 Task: Add Sprouts Organic Firm Tofu to the cart.
Action: Mouse moved to (19, 101)
Screenshot: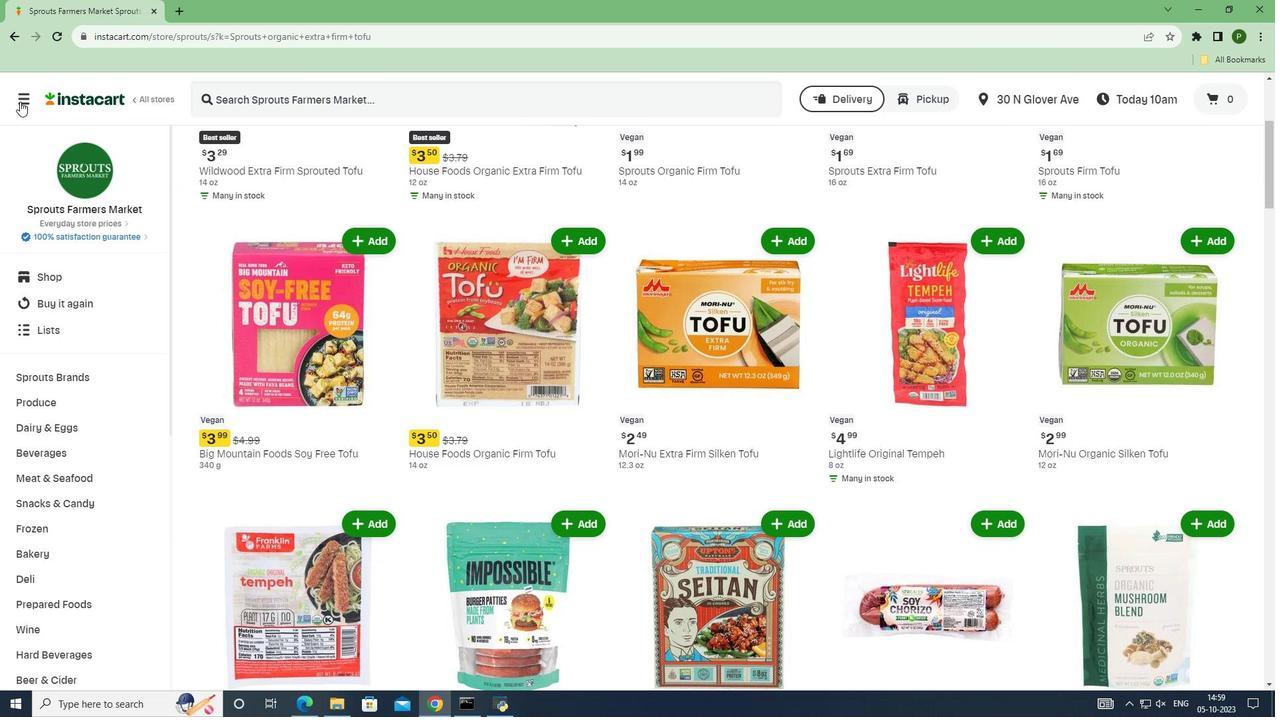 
Action: Mouse pressed left at (19, 101)
Screenshot: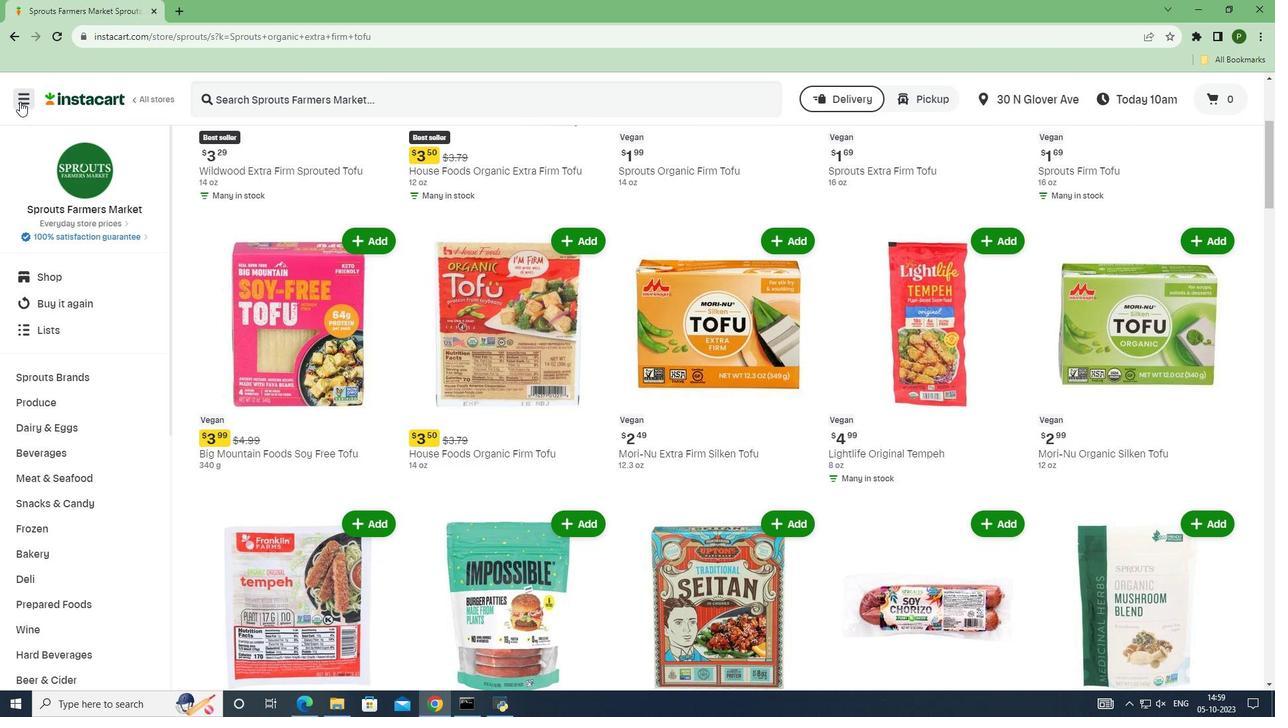 
Action: Mouse moved to (61, 347)
Screenshot: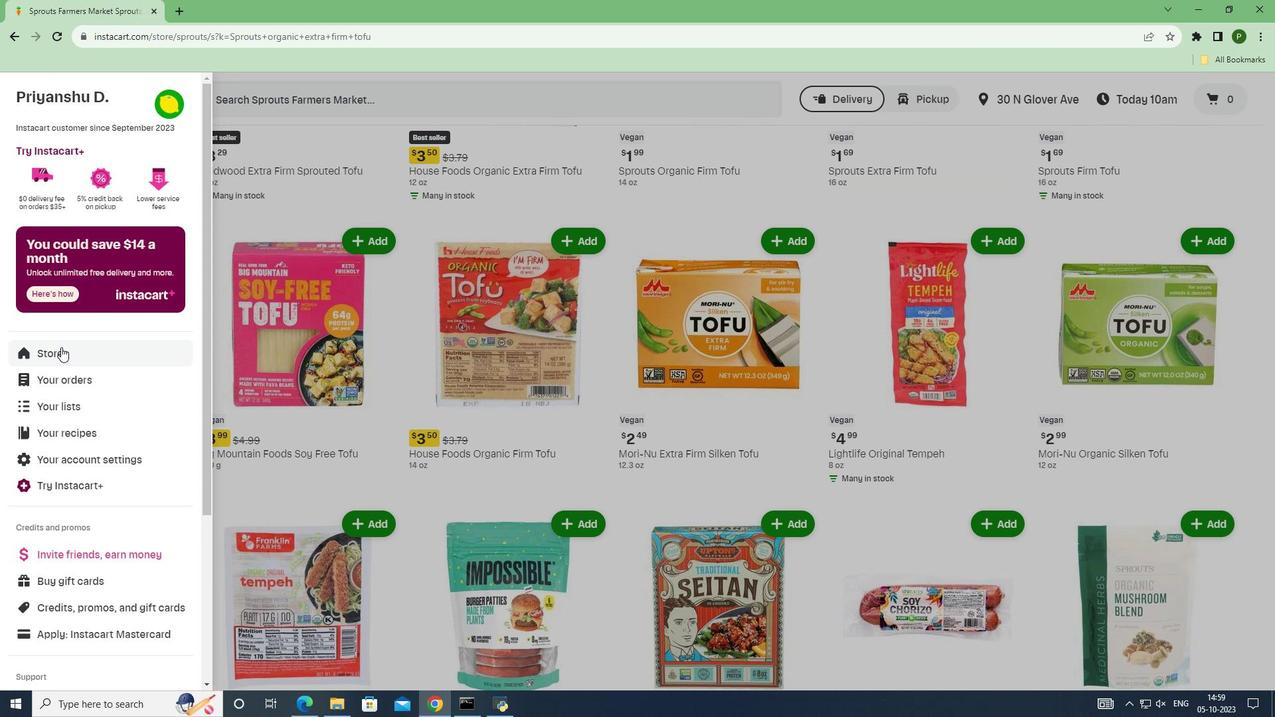 
Action: Mouse pressed left at (61, 347)
Screenshot: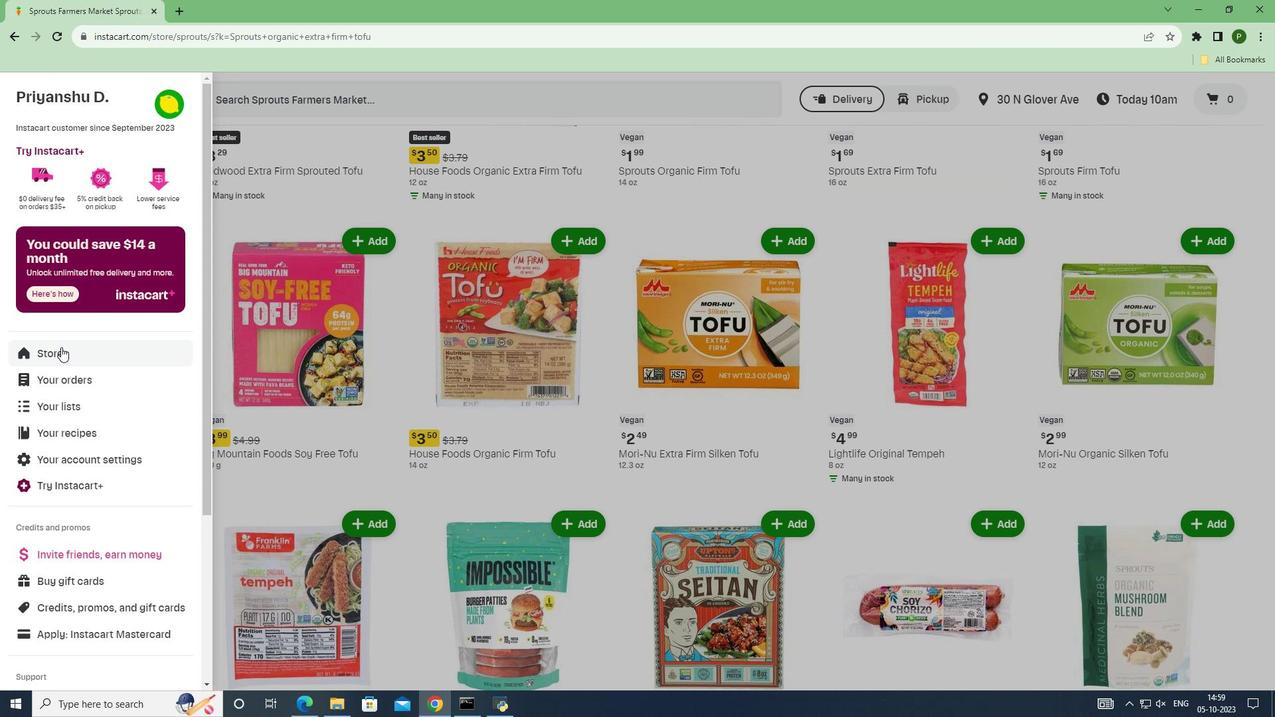 
Action: Mouse moved to (295, 155)
Screenshot: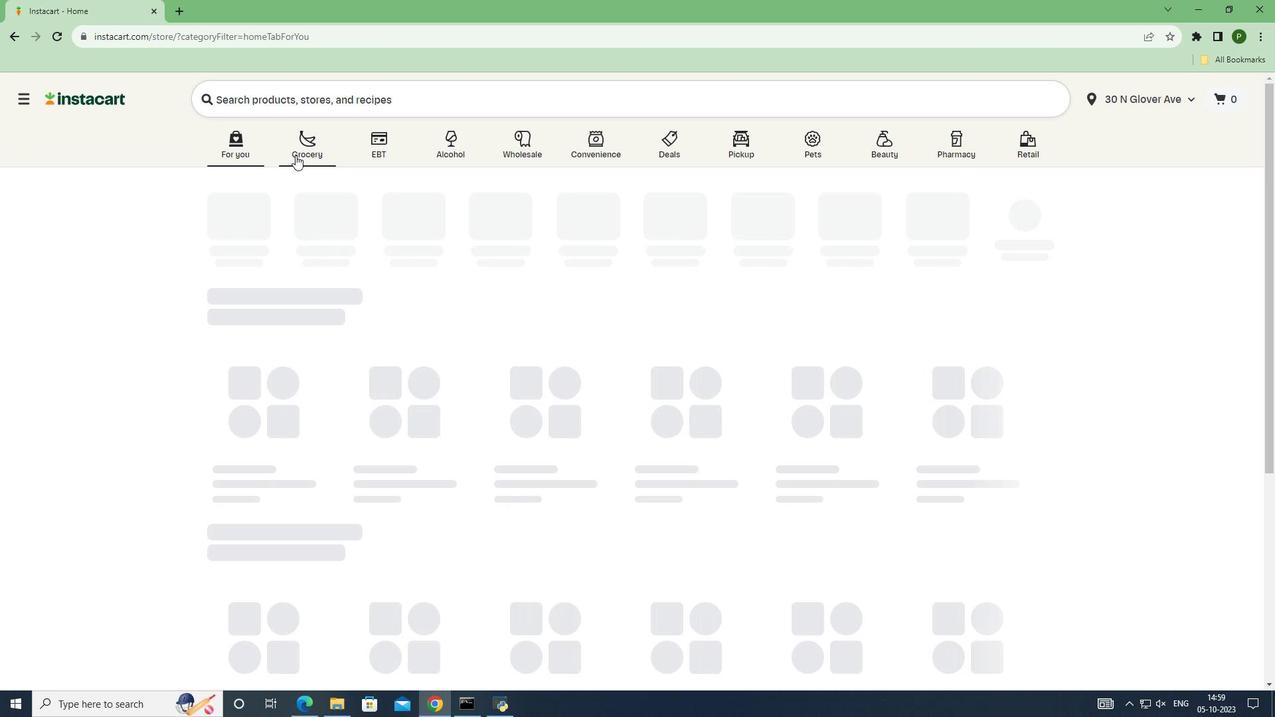 
Action: Mouse pressed left at (295, 155)
Screenshot: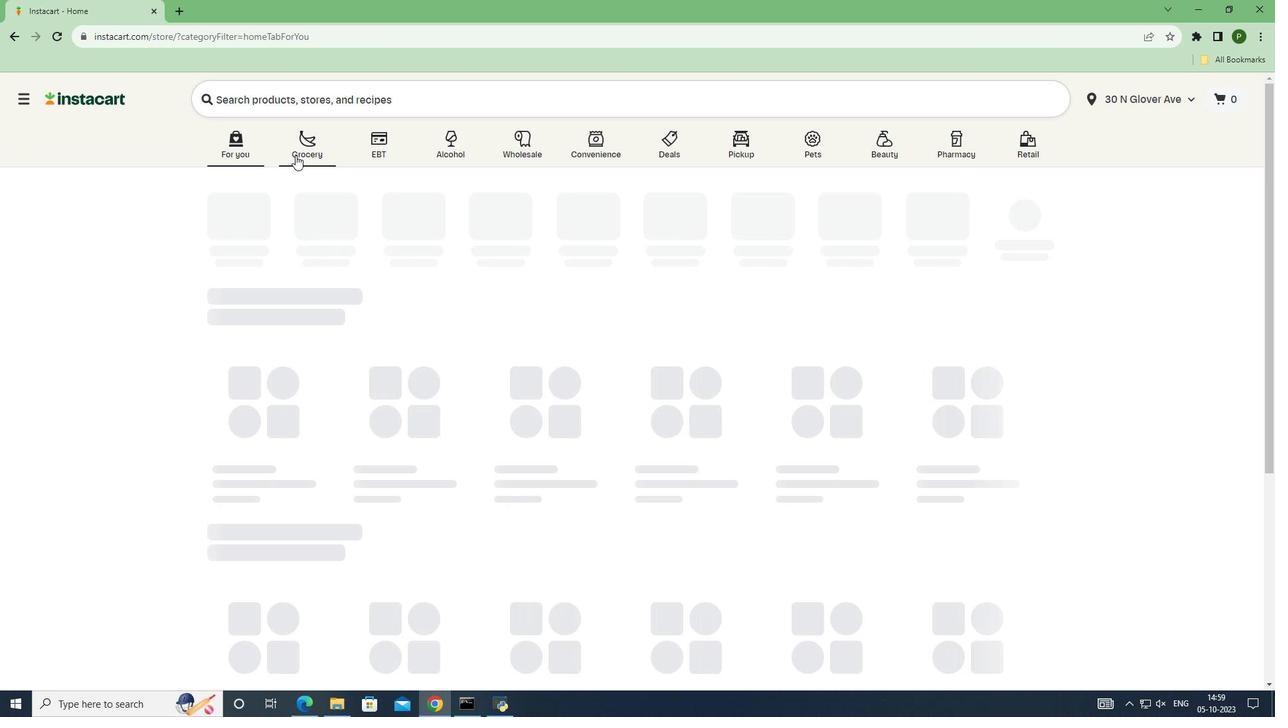 
Action: Mouse moved to (811, 299)
Screenshot: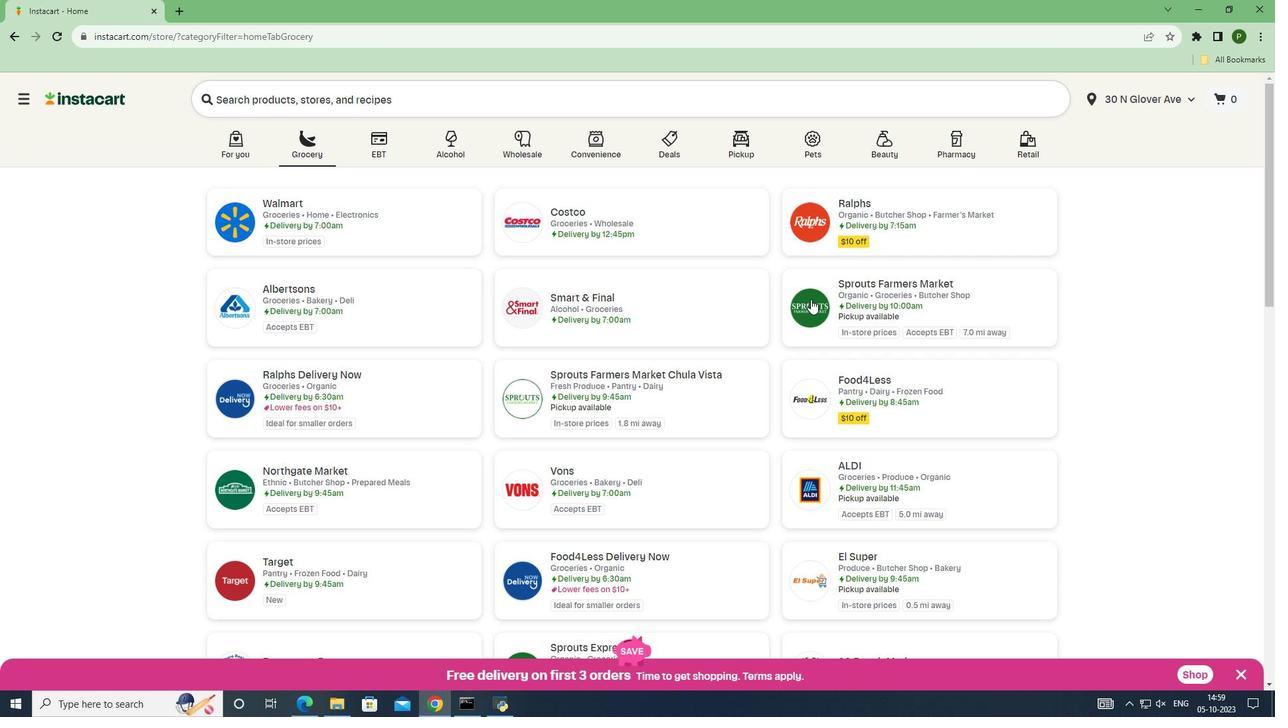
Action: Mouse pressed left at (811, 299)
Screenshot: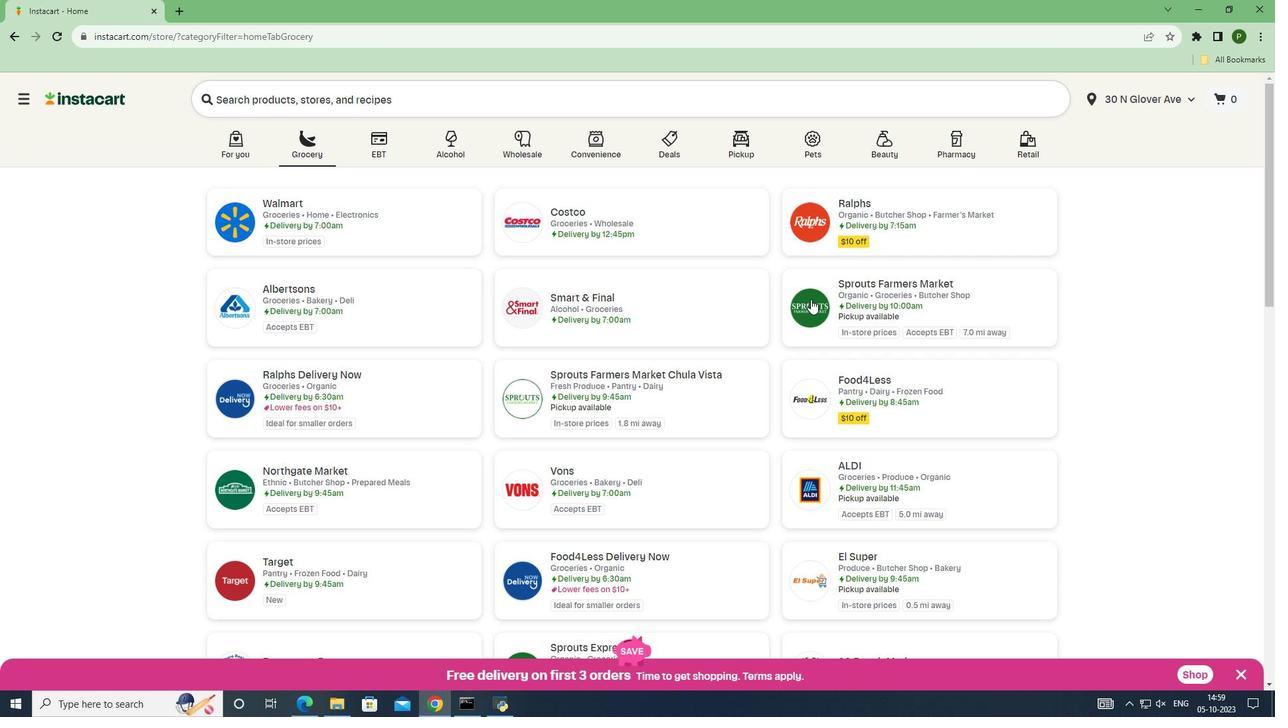 
Action: Mouse moved to (92, 383)
Screenshot: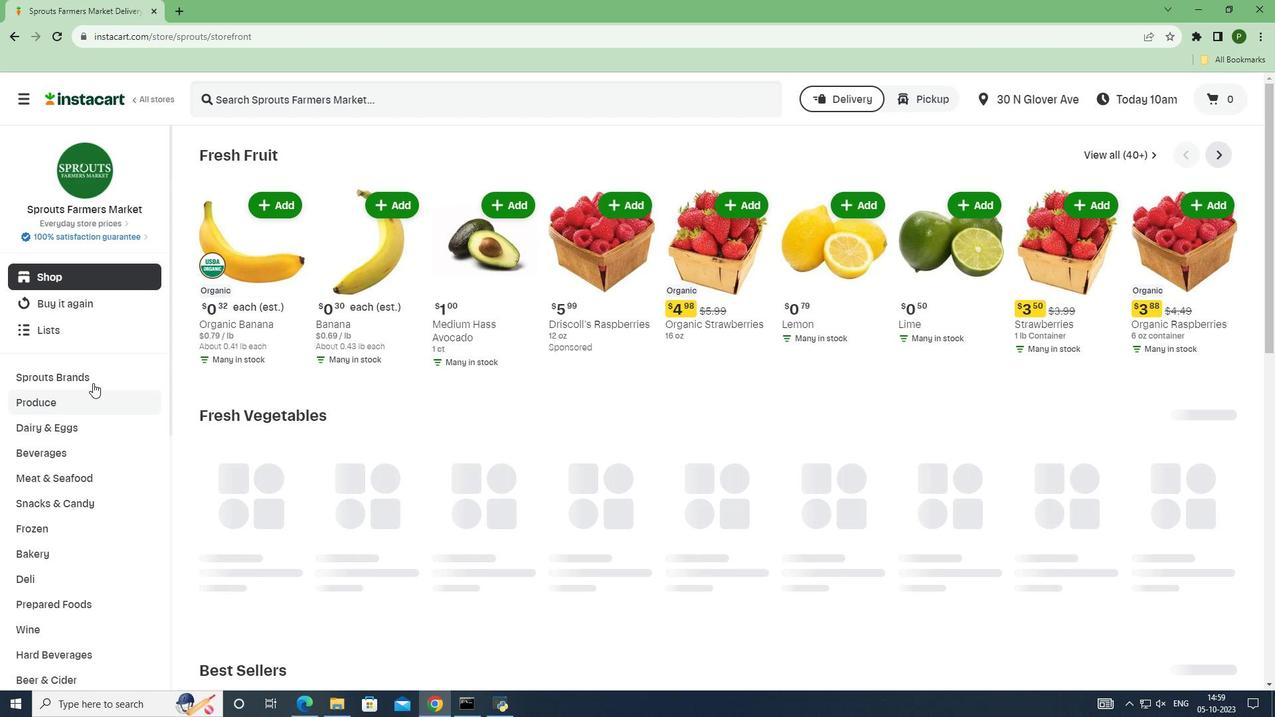 
Action: Mouse pressed left at (92, 383)
Screenshot: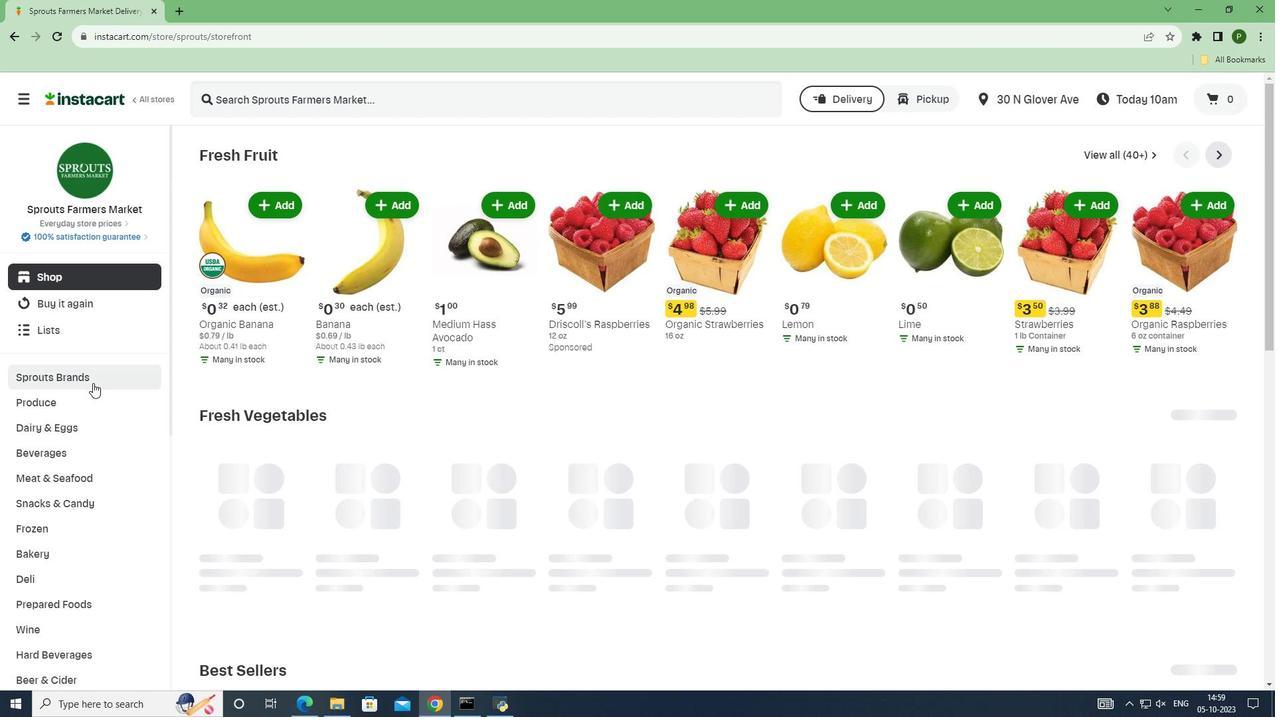 
Action: Mouse moved to (74, 500)
Screenshot: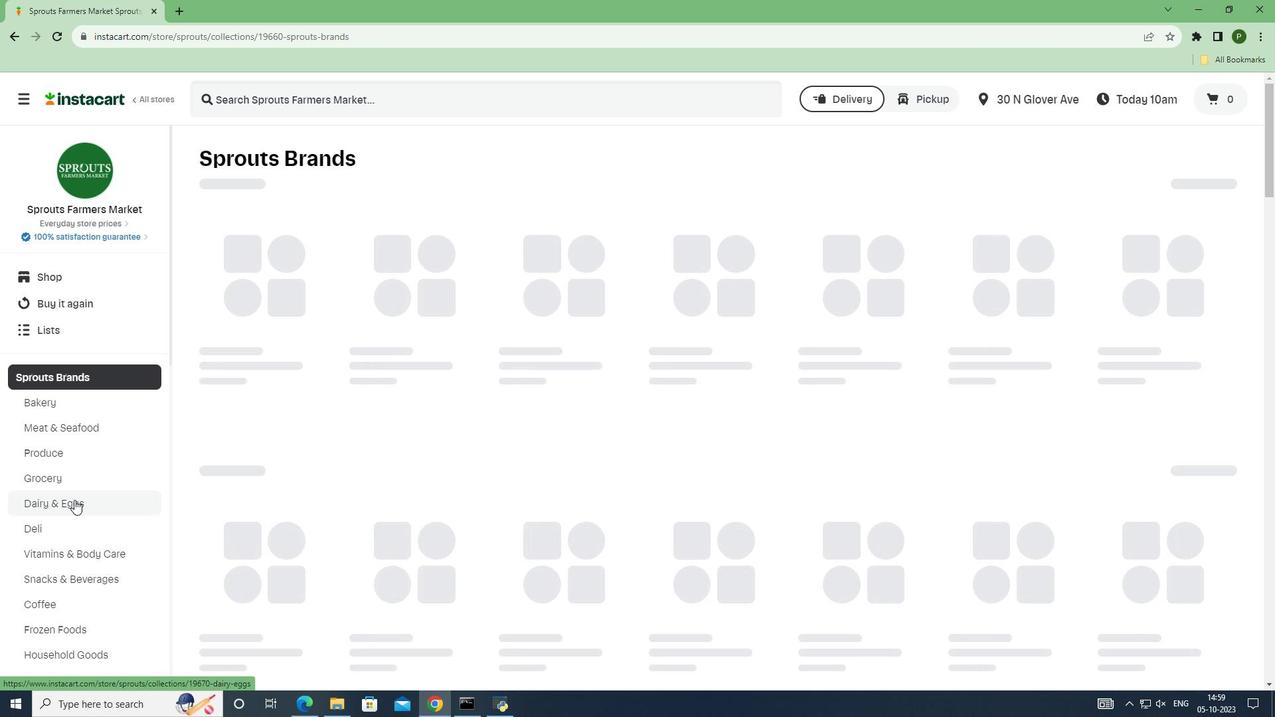 
Action: Mouse pressed left at (74, 500)
Screenshot: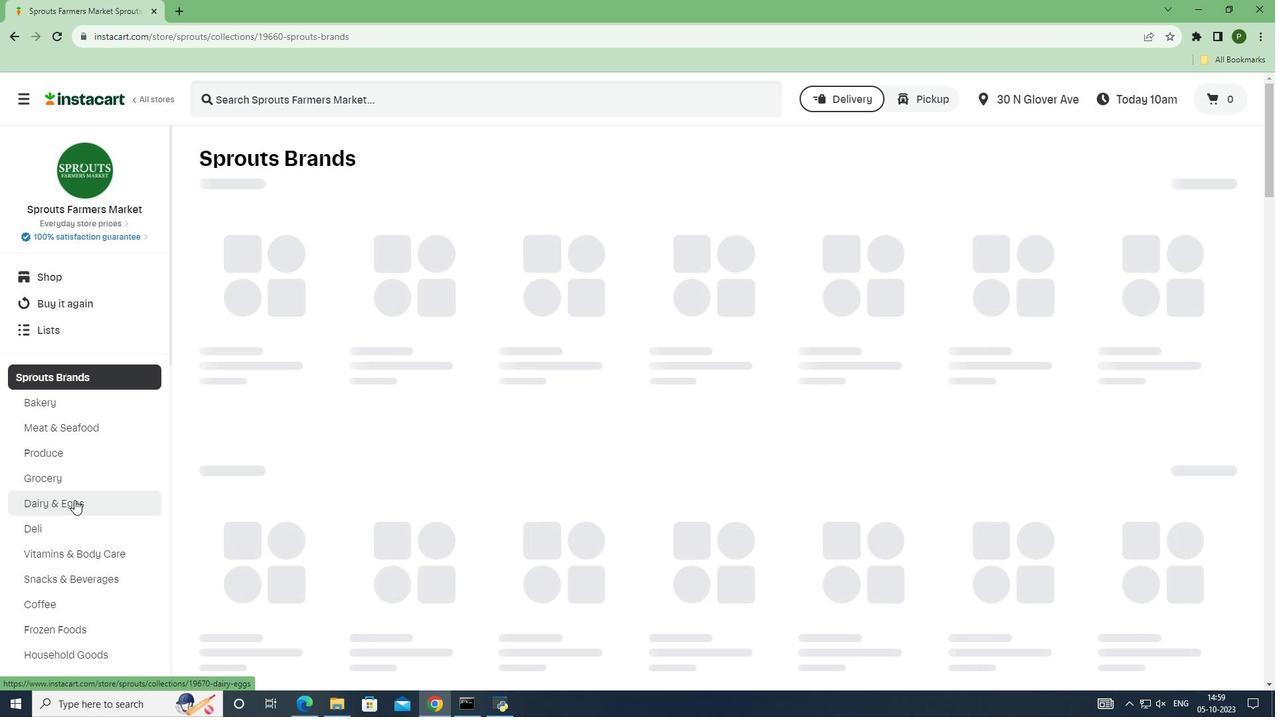 
Action: Mouse moved to (263, 102)
Screenshot: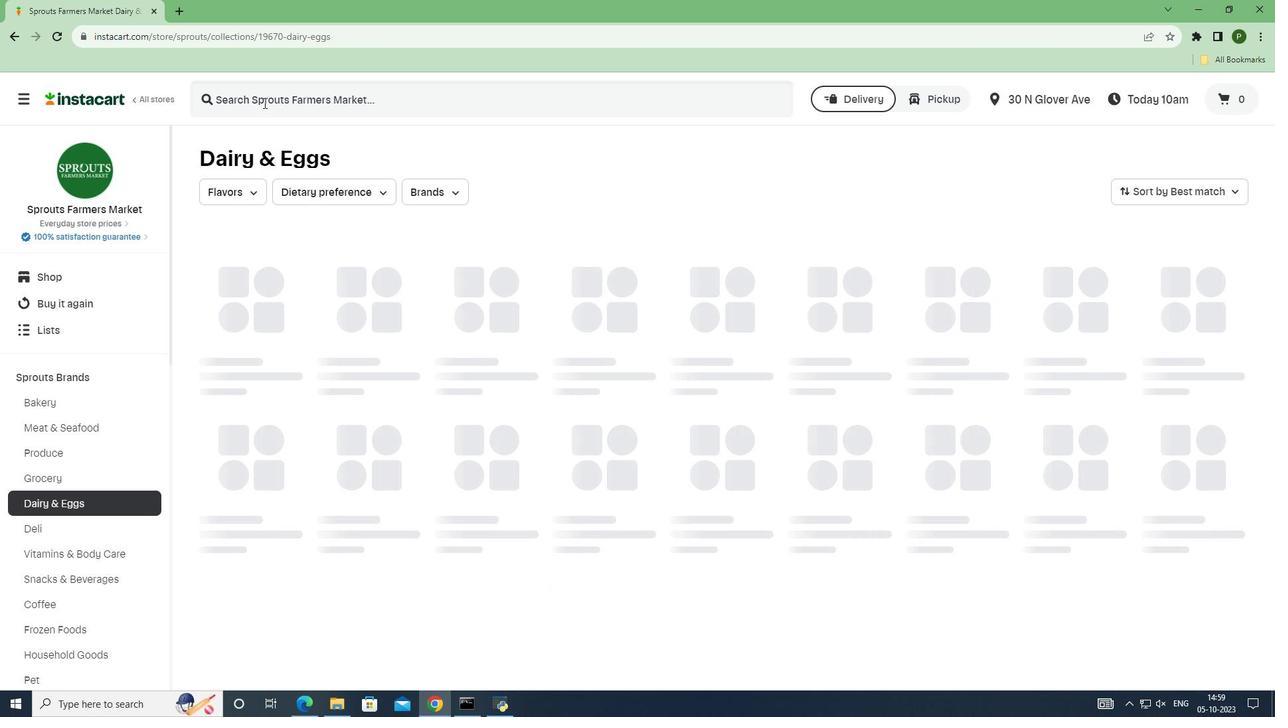 
Action: Mouse pressed left at (263, 102)
Screenshot: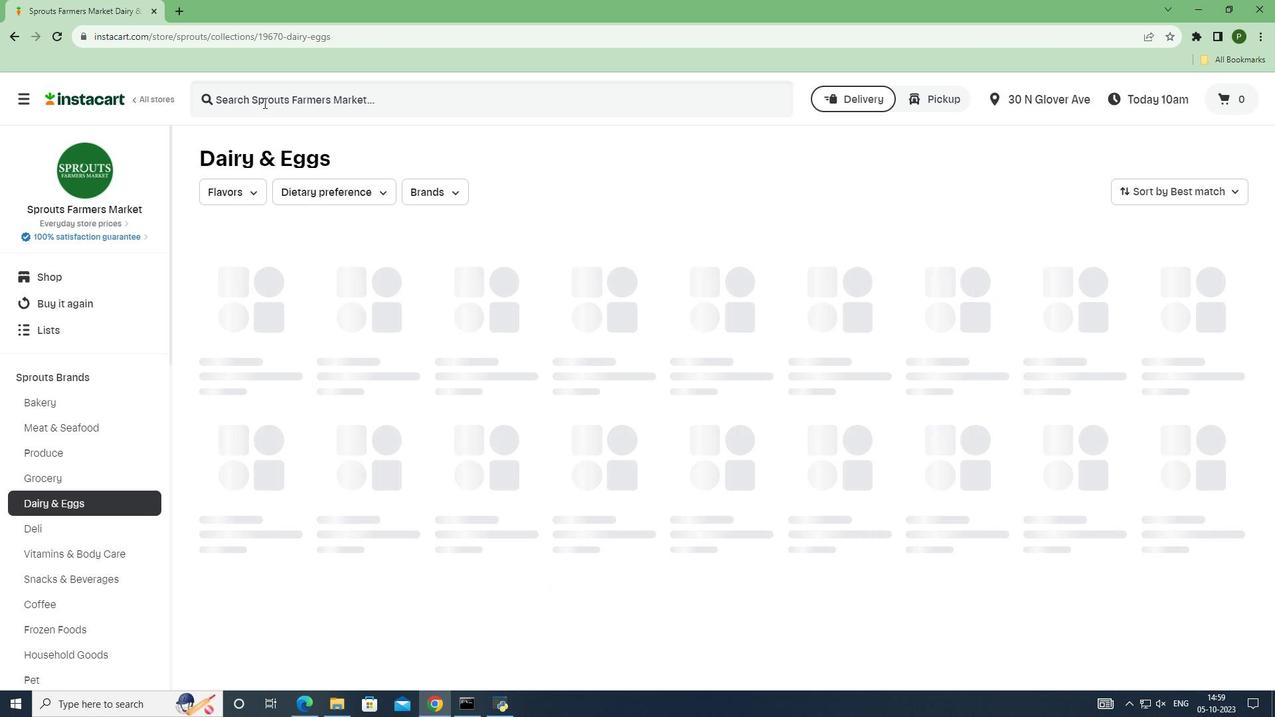
Action: Key pressed <Key.caps_lock>S<Key.caps_lock>prouts<Key.space>organic<Key.space>firm<Key.space>tofu<Key.enter>
Screenshot: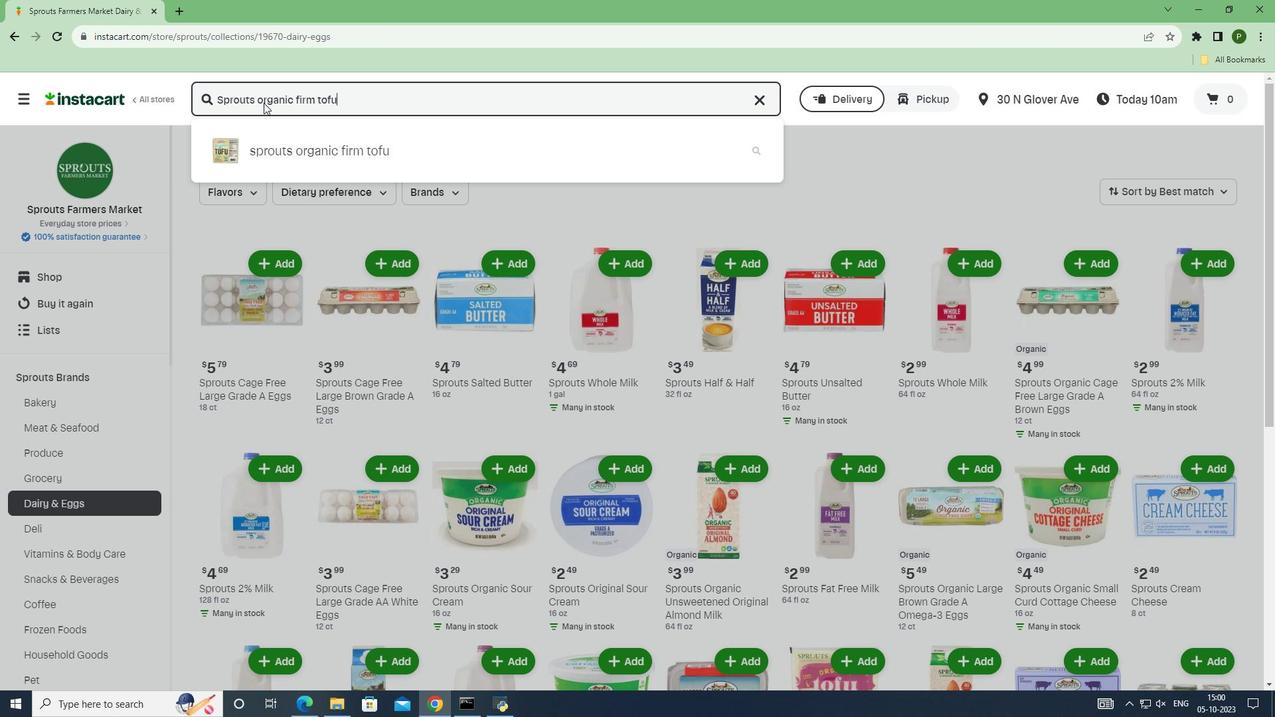 
Action: Mouse moved to (366, 217)
Screenshot: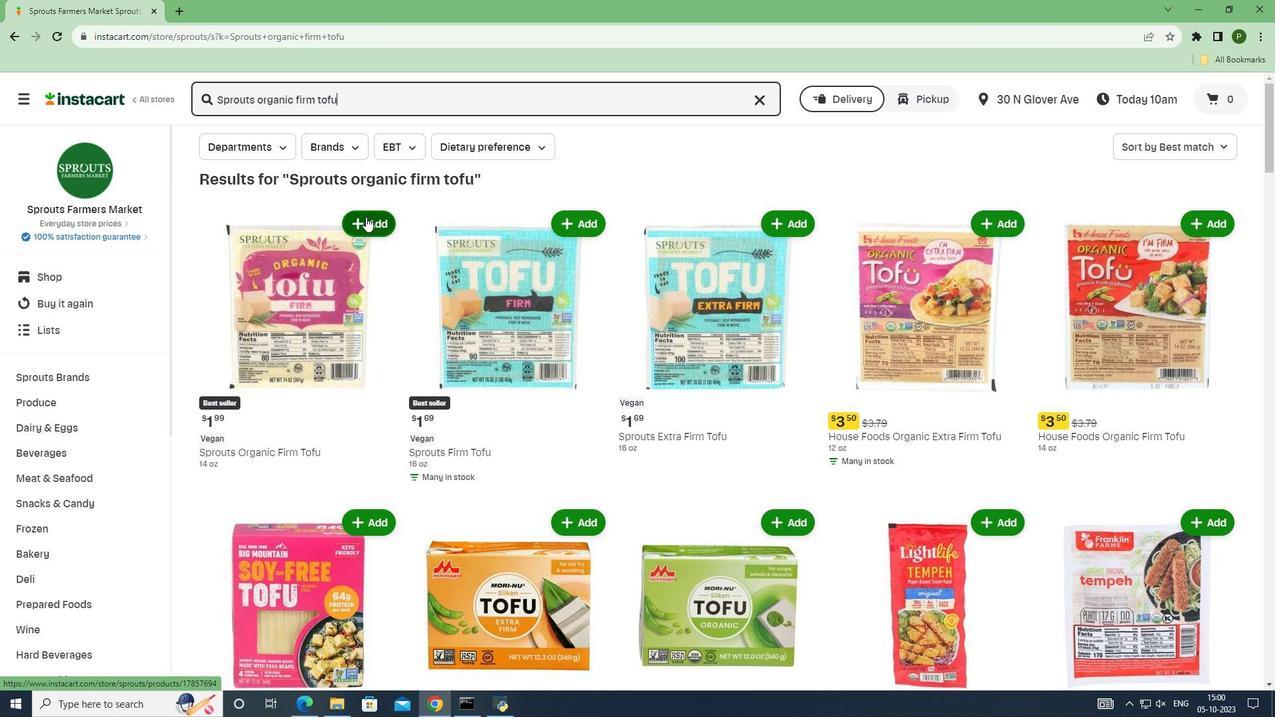 
Action: Mouse pressed left at (366, 217)
Screenshot: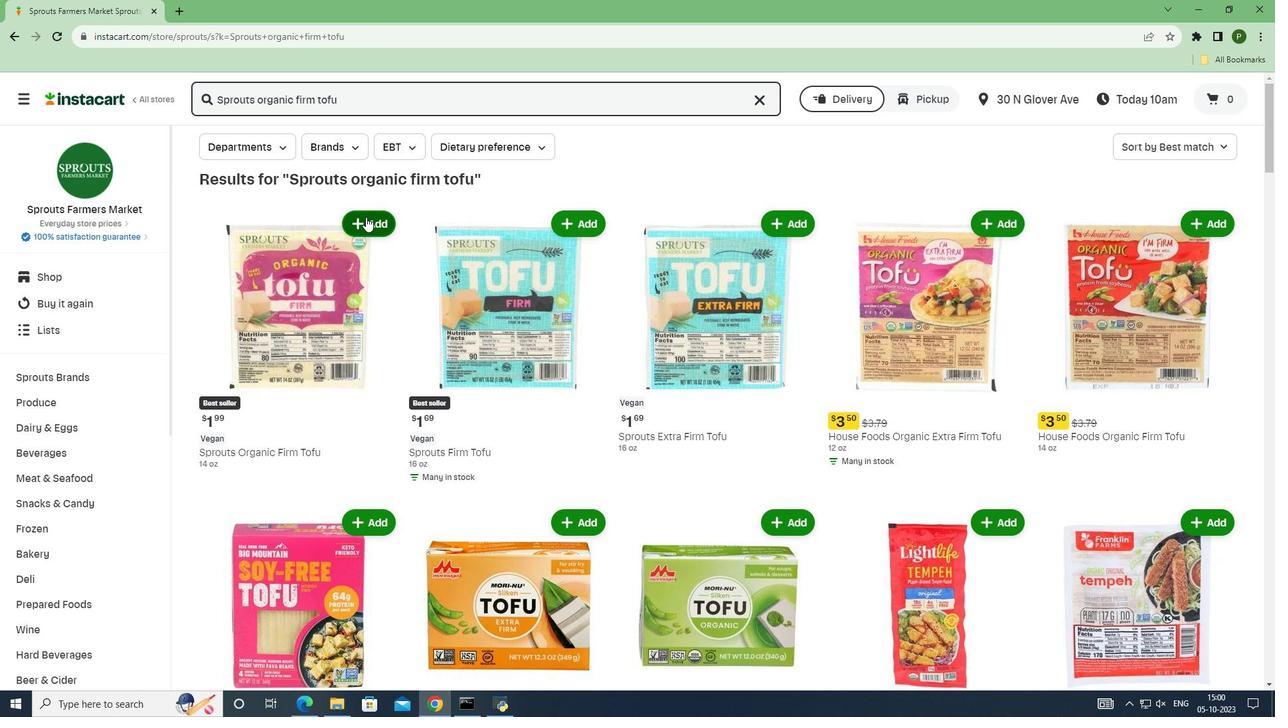 
